 Task: Add Bigelow Decaf Green Tea to the cart.
Action: Mouse pressed left at (24, 156)
Screenshot: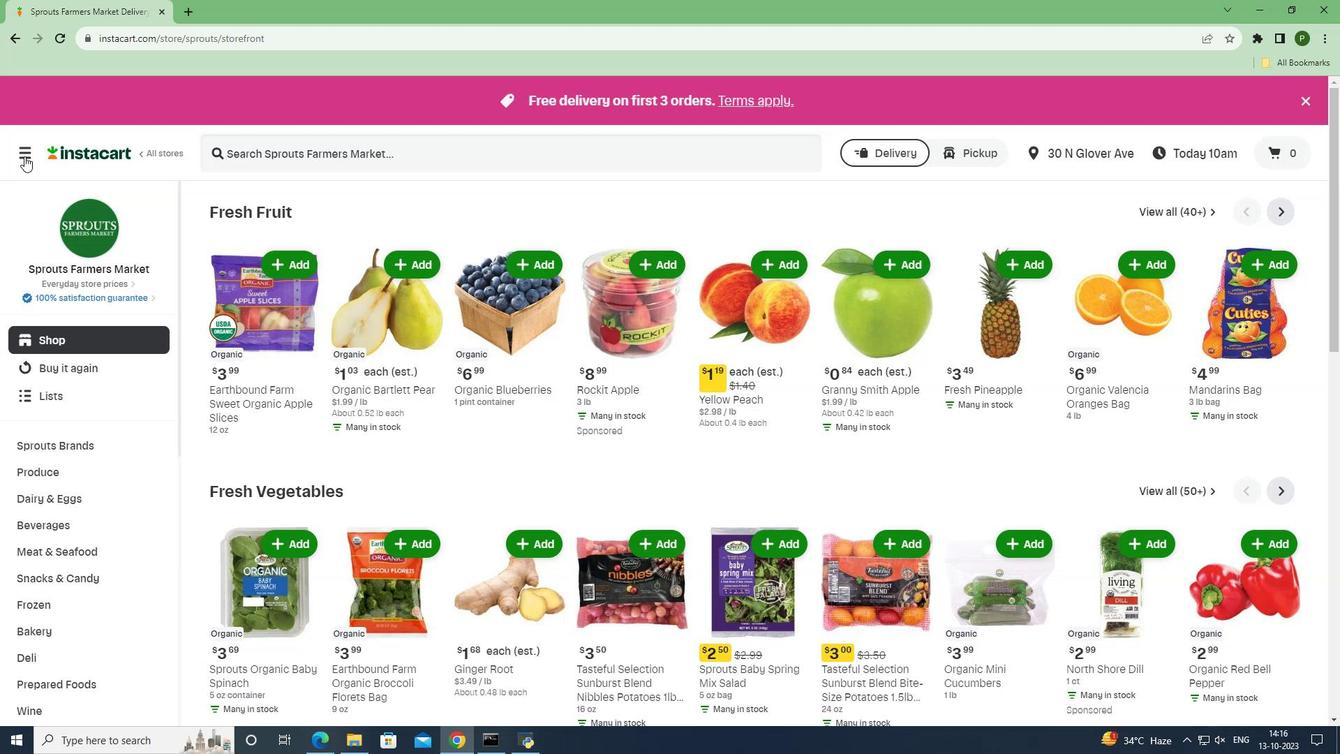 
Action: Mouse moved to (57, 375)
Screenshot: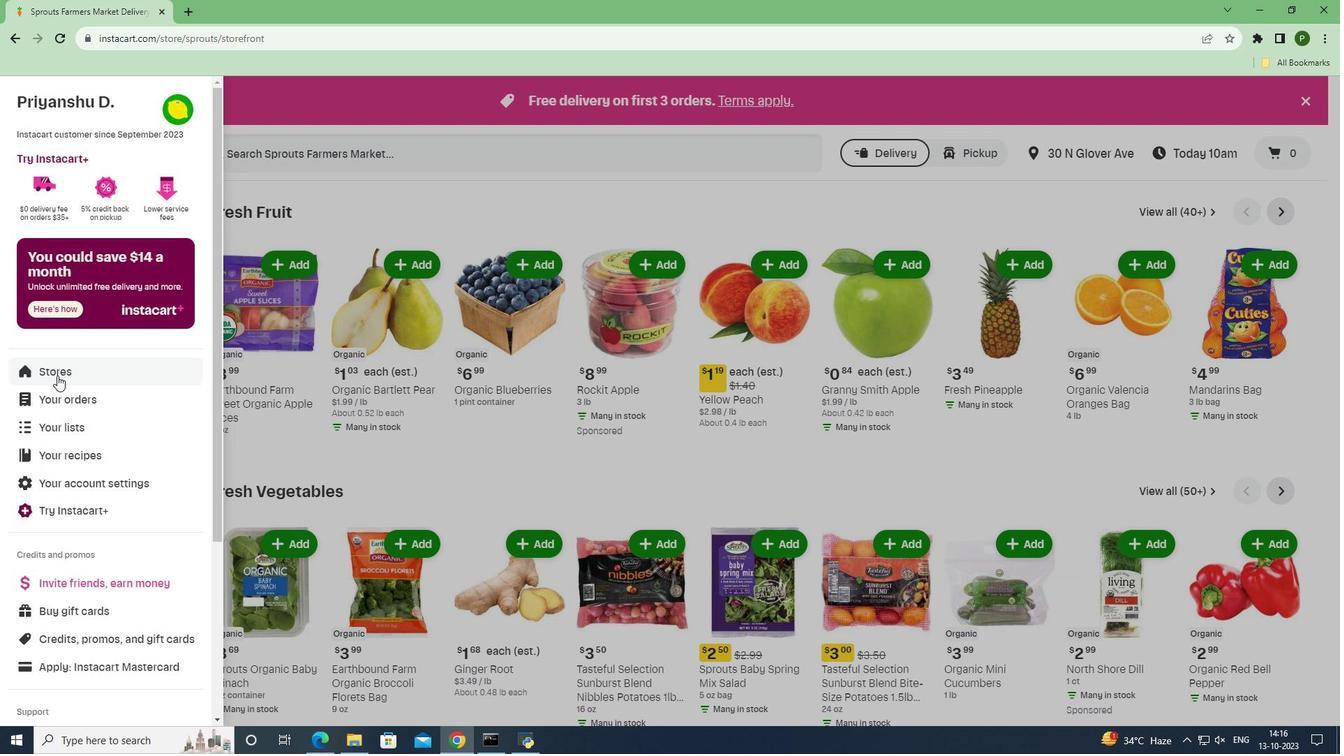 
Action: Mouse pressed left at (57, 375)
Screenshot: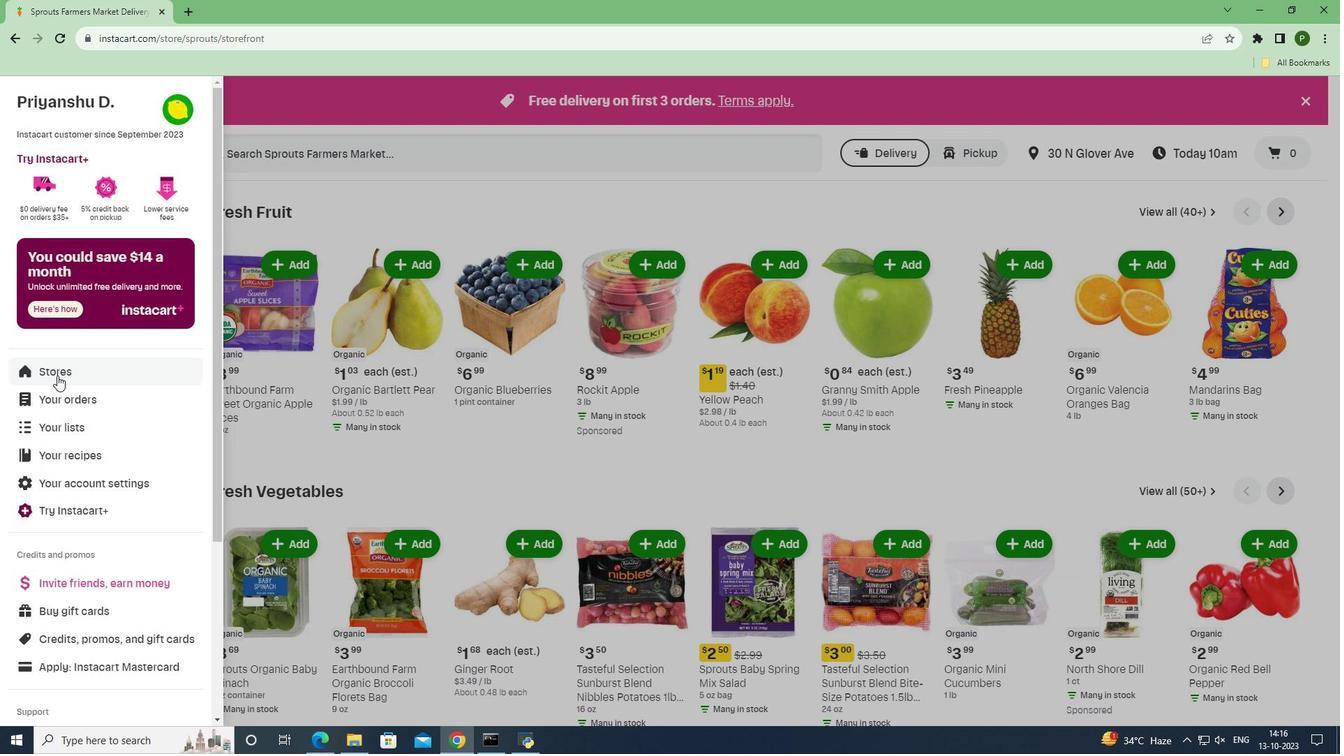 
Action: Mouse moved to (312, 161)
Screenshot: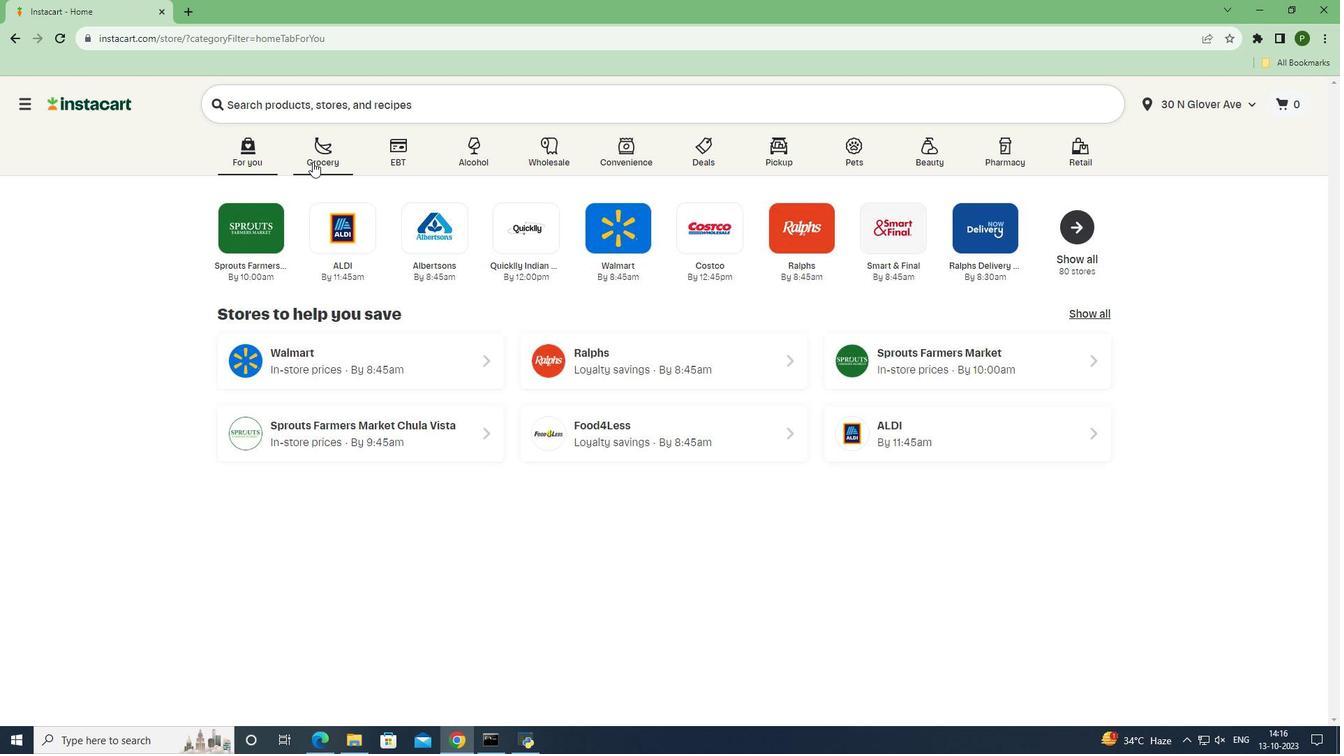 
Action: Mouse pressed left at (312, 161)
Screenshot: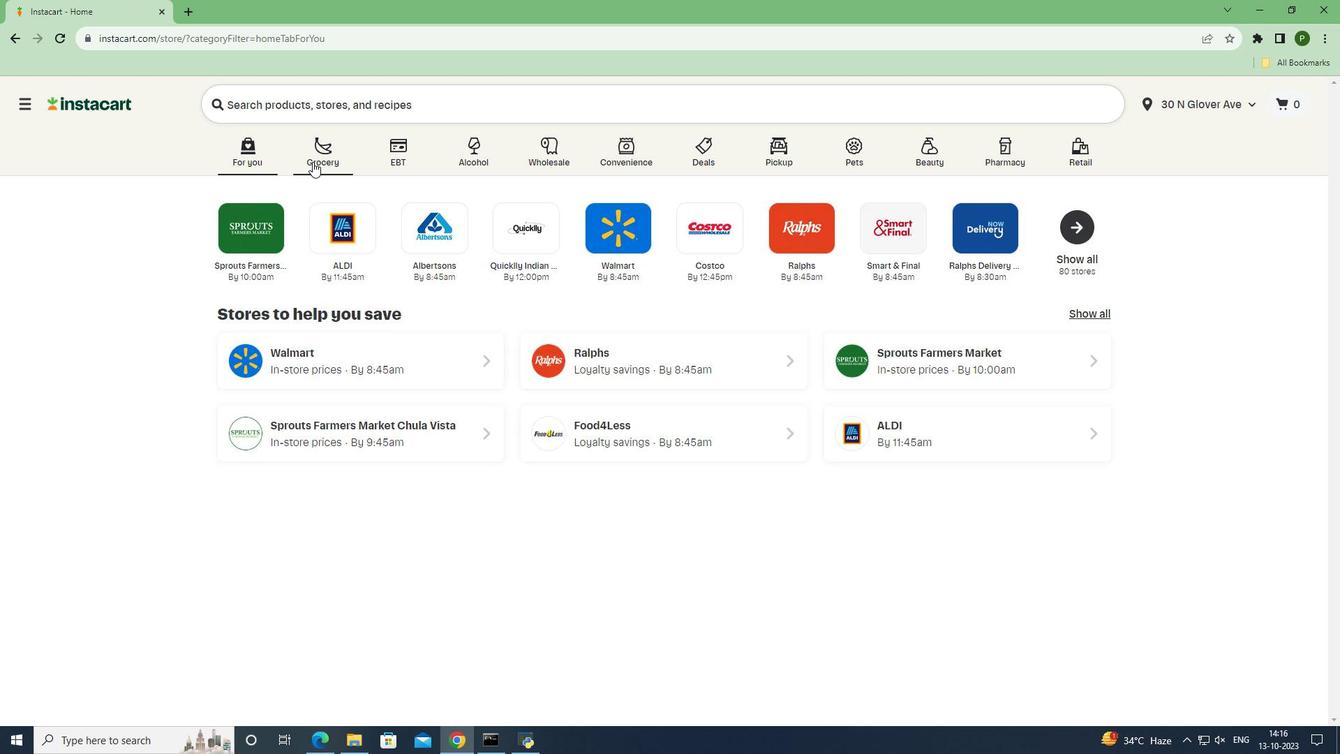 
Action: Mouse moved to (847, 338)
Screenshot: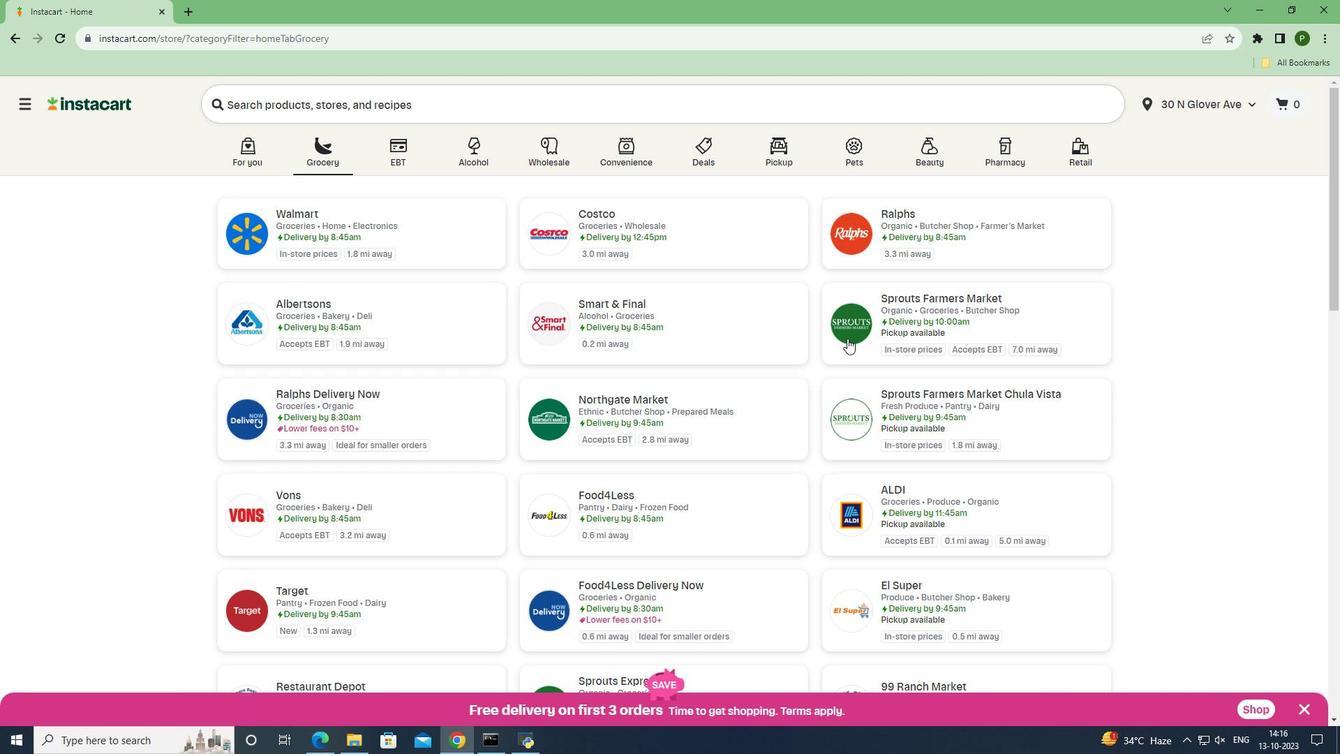 
Action: Mouse pressed left at (847, 338)
Screenshot: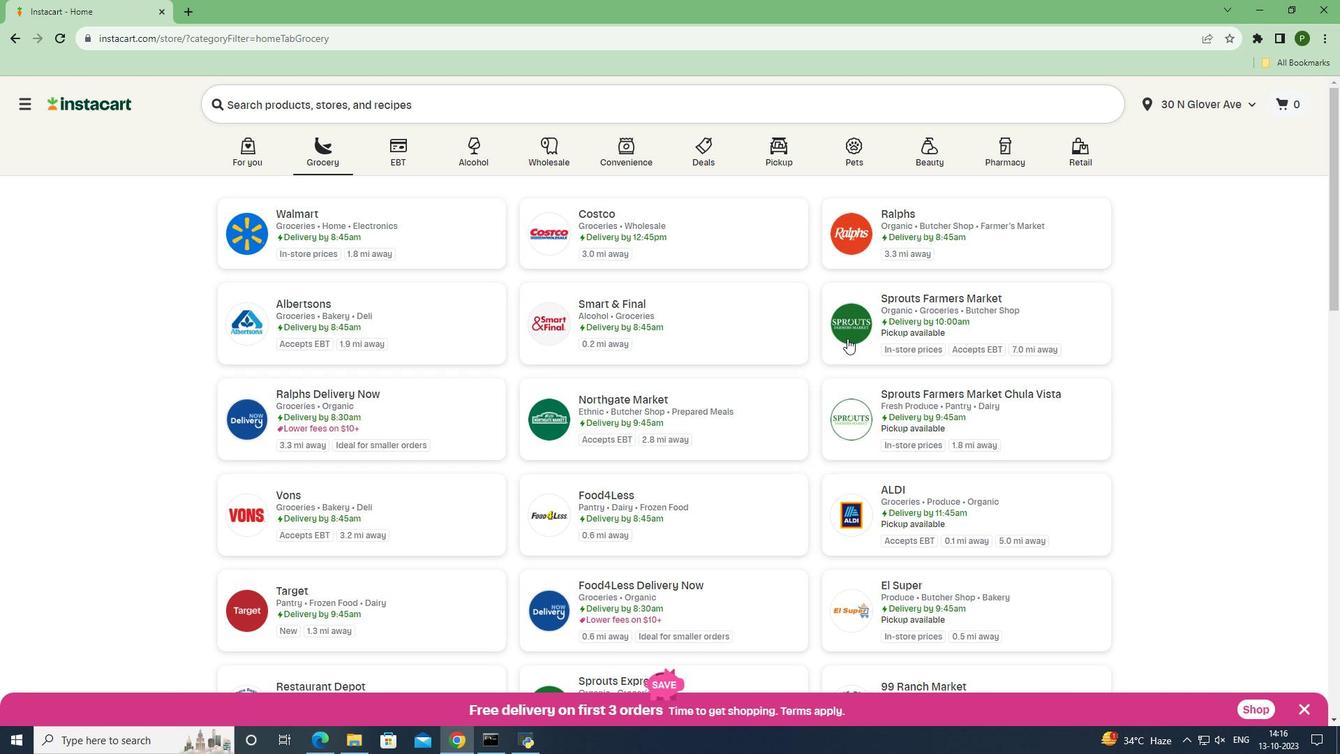 
Action: Mouse moved to (113, 526)
Screenshot: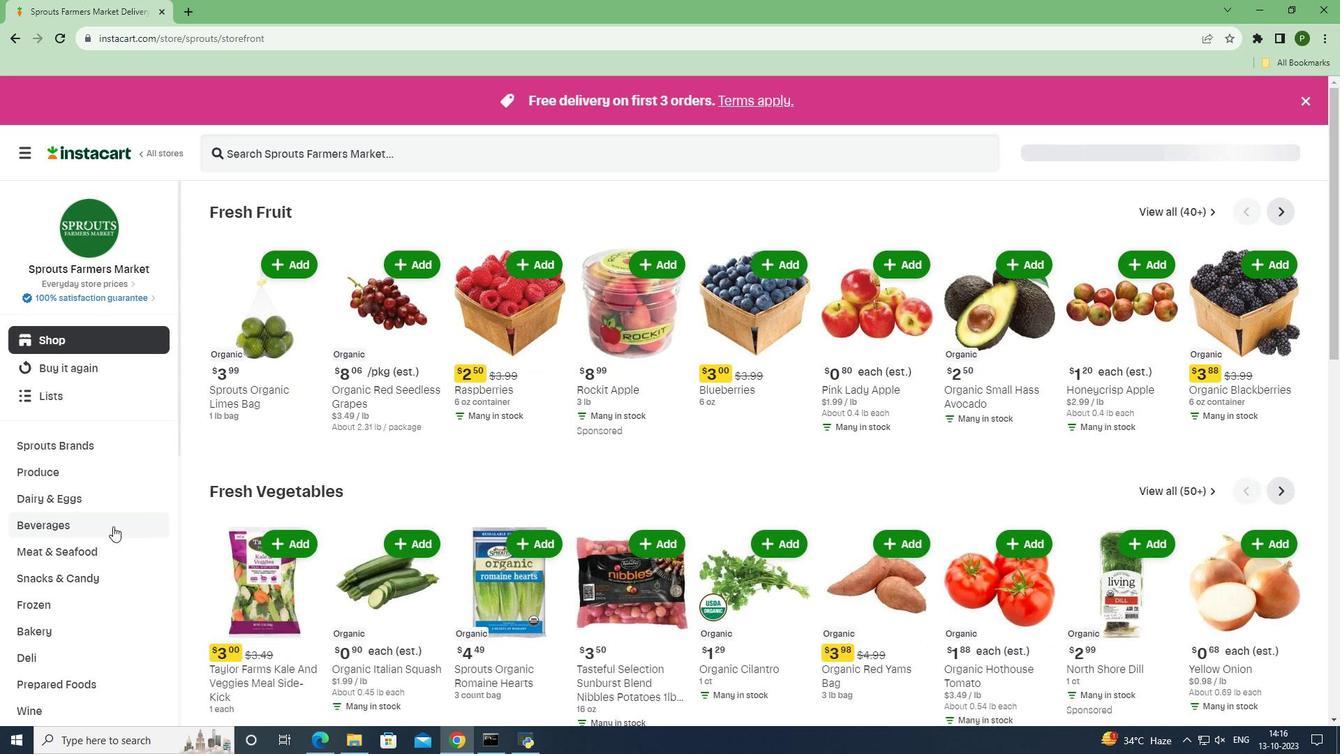 
Action: Mouse pressed left at (113, 526)
Screenshot: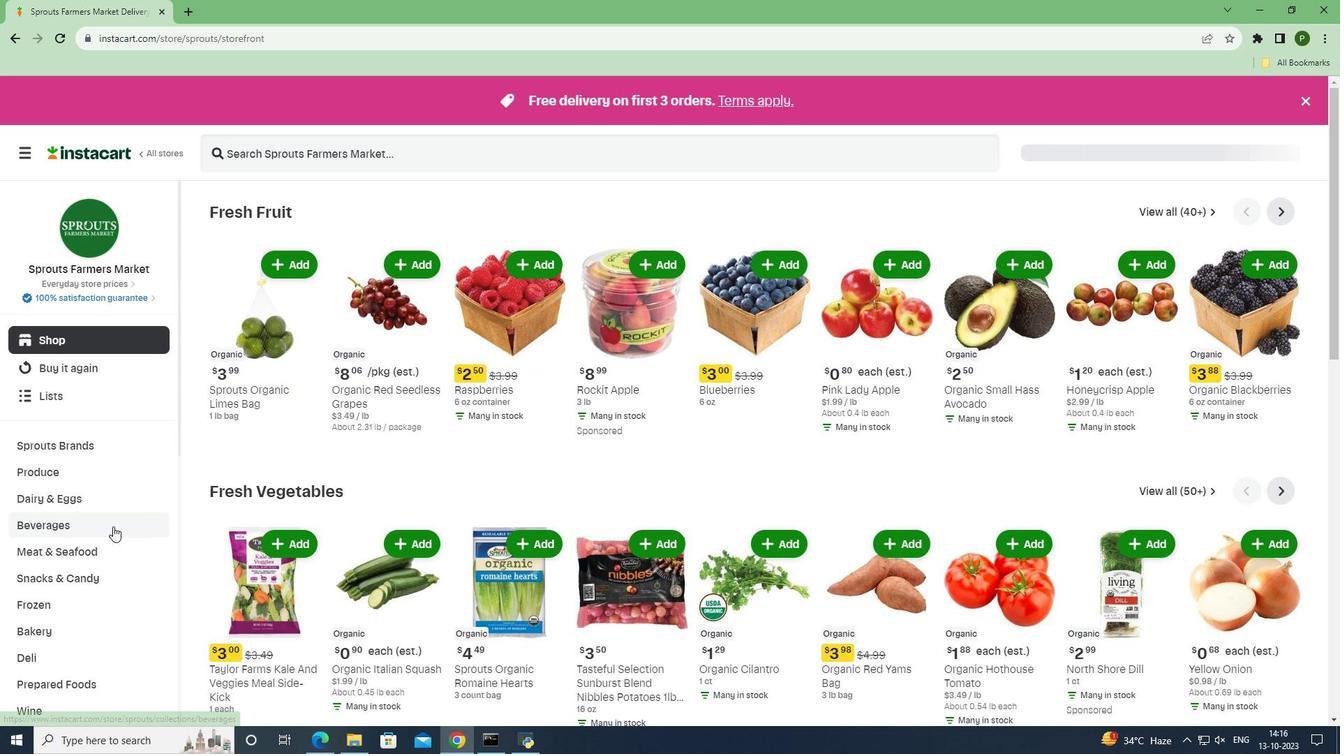 
Action: Mouse moved to (1207, 399)
Screenshot: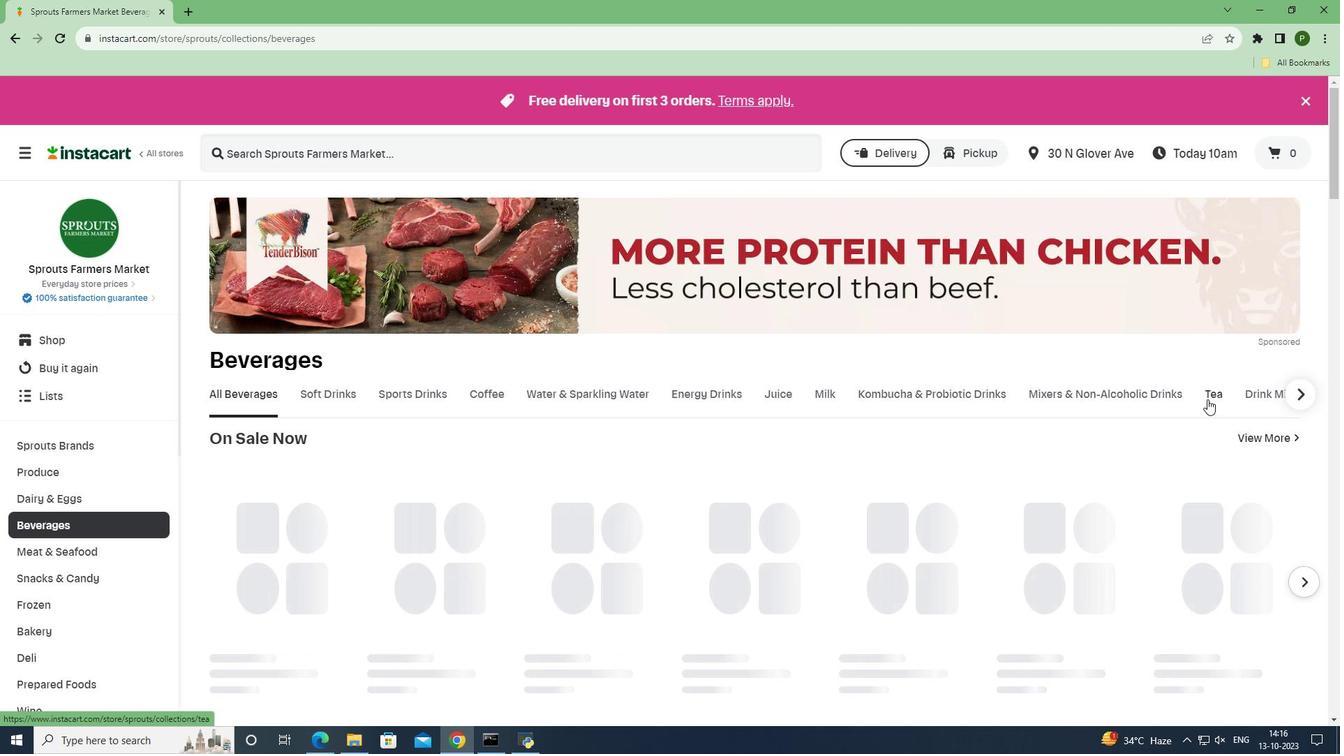 
Action: Mouse pressed left at (1207, 399)
Screenshot: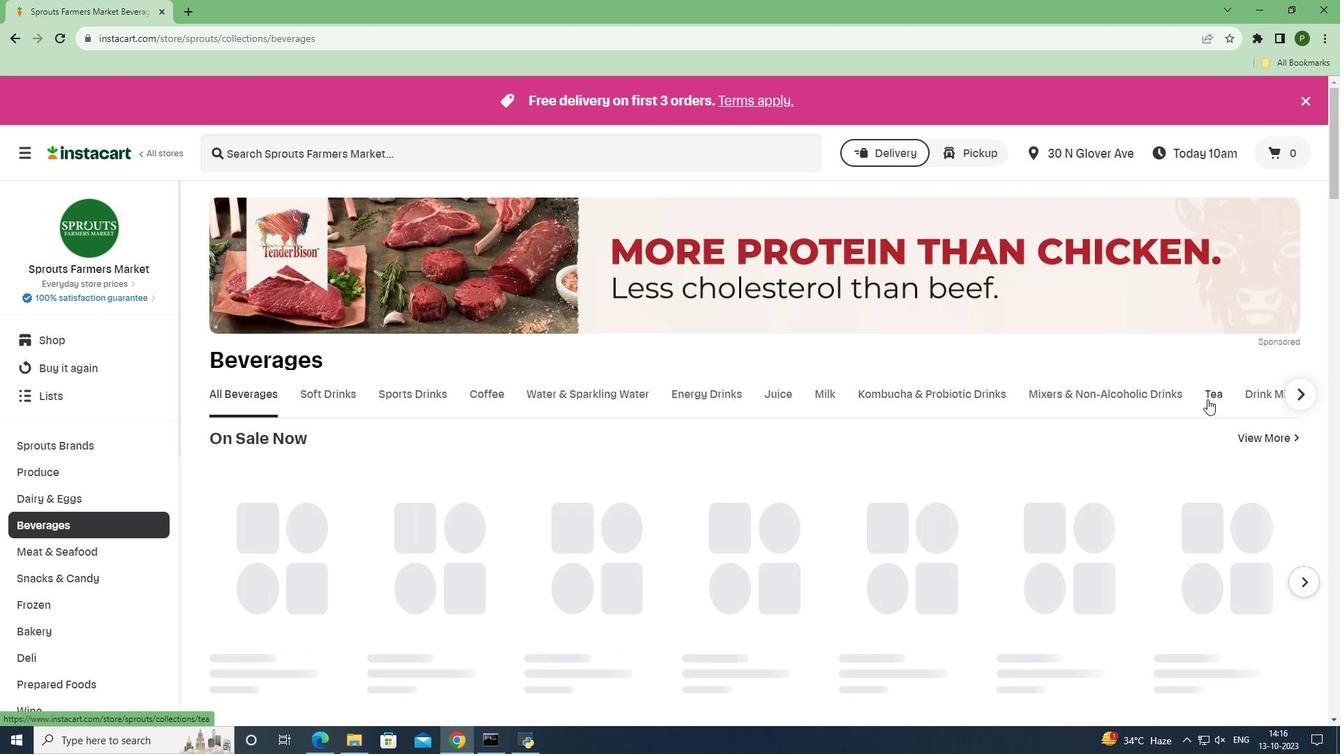 
Action: Mouse moved to (387, 154)
Screenshot: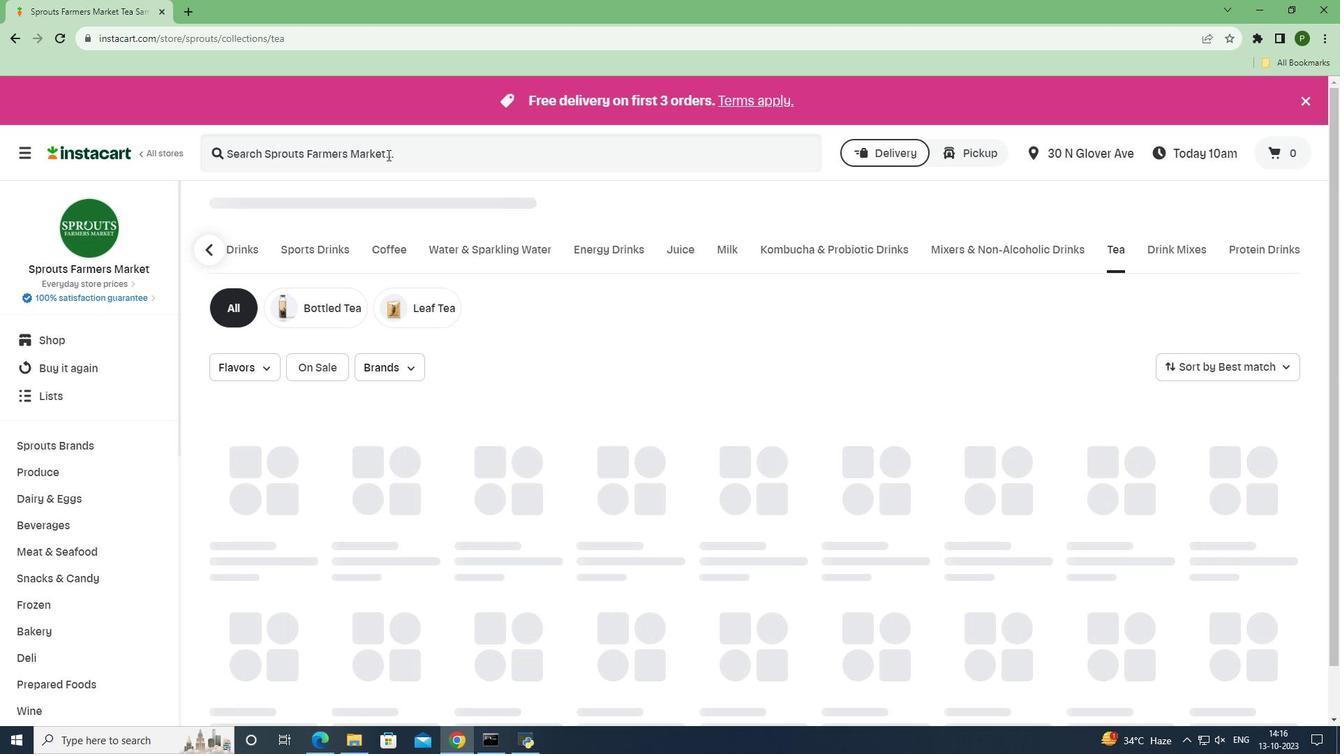 
Action: Mouse pressed left at (387, 154)
Screenshot: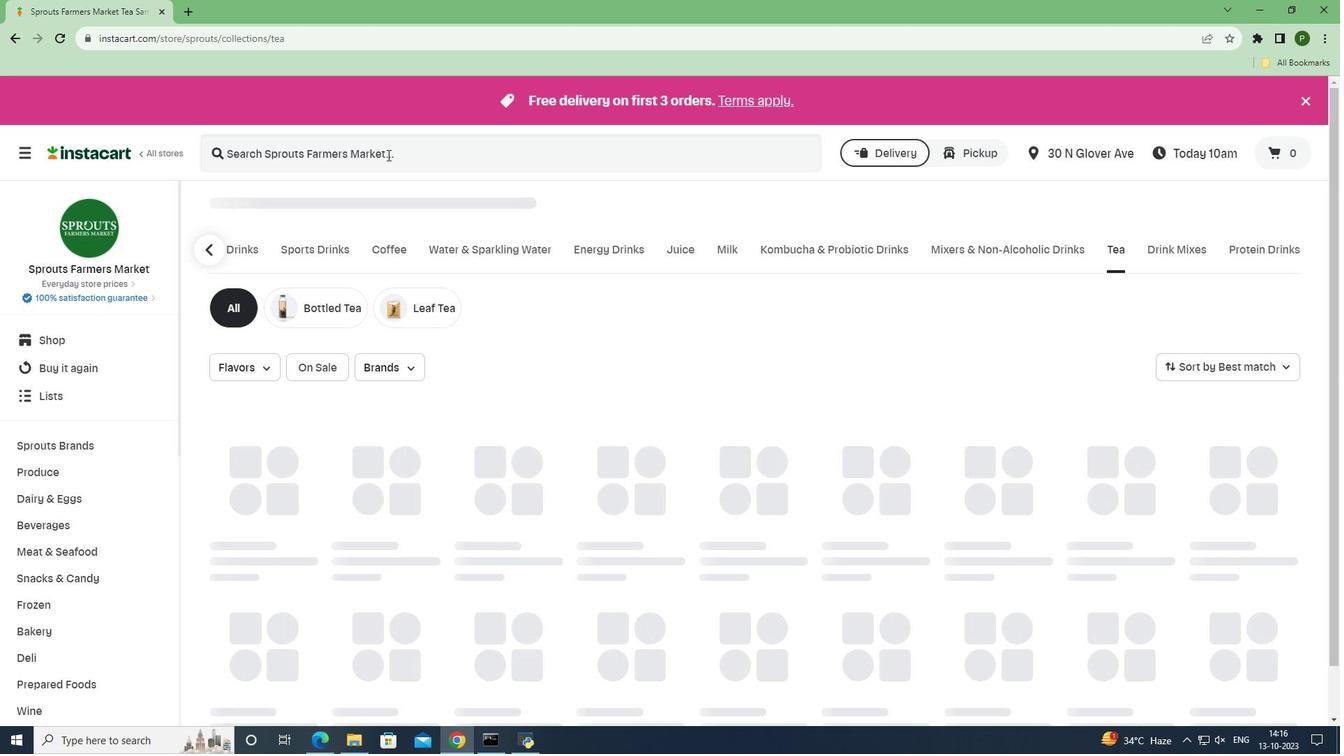 
Action: Key pressed <Key.caps_lock>B<Key.caps_lock>igelow<Key.space><Key.caps_lock>D<Key.caps_lock>ecaf<Key.space><Key.caps_lock>G<Key.caps_lock>reen<Key.space><Key.caps_lock>T<Key.caps_lock>ea<Key.space><Key.enter>
Screenshot: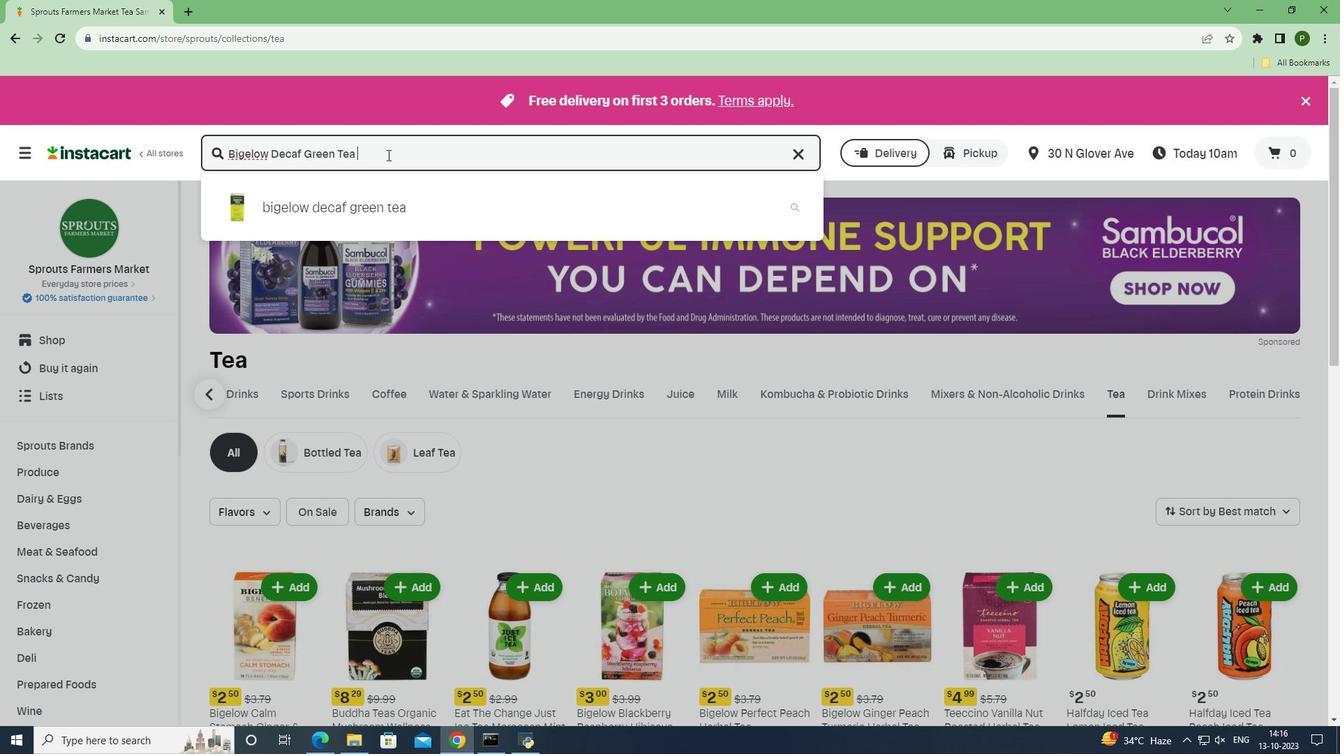 
Action: Mouse moved to (501, 454)
Screenshot: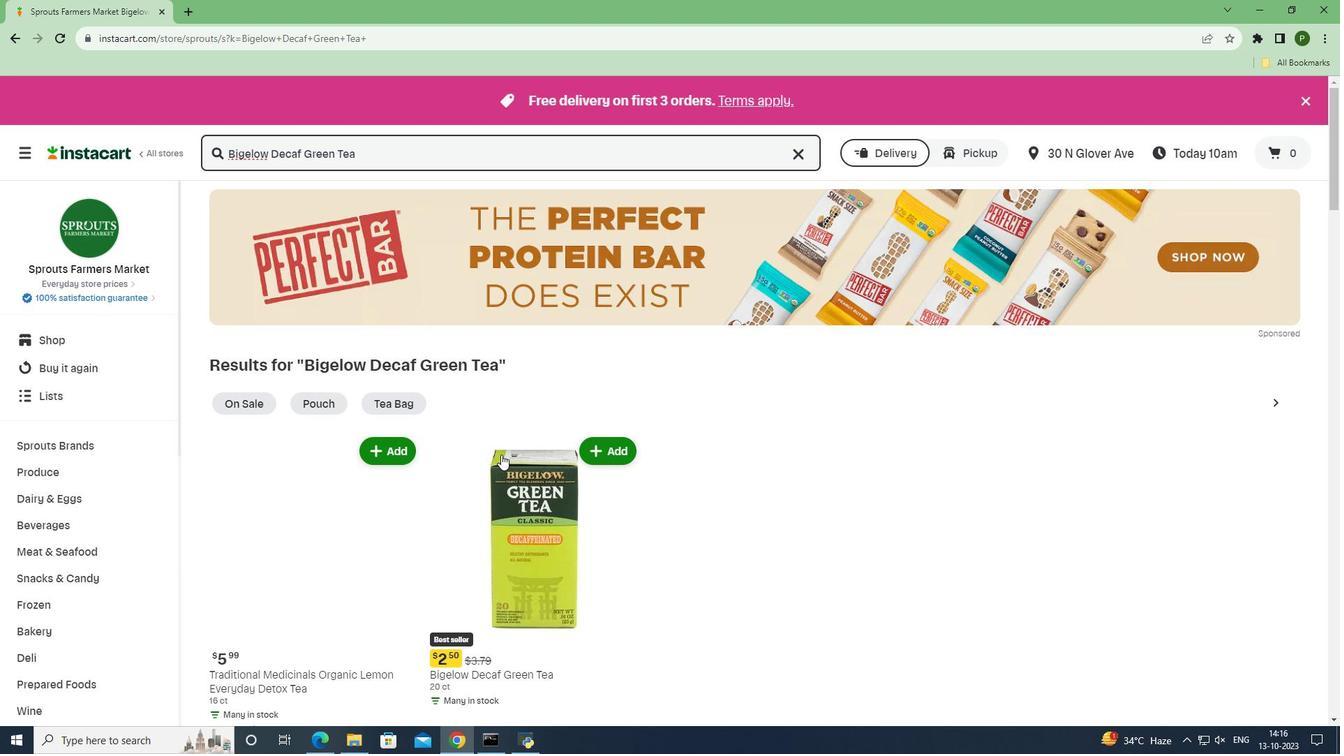 
Action: Mouse scrolled (501, 453) with delta (0, 0)
Screenshot: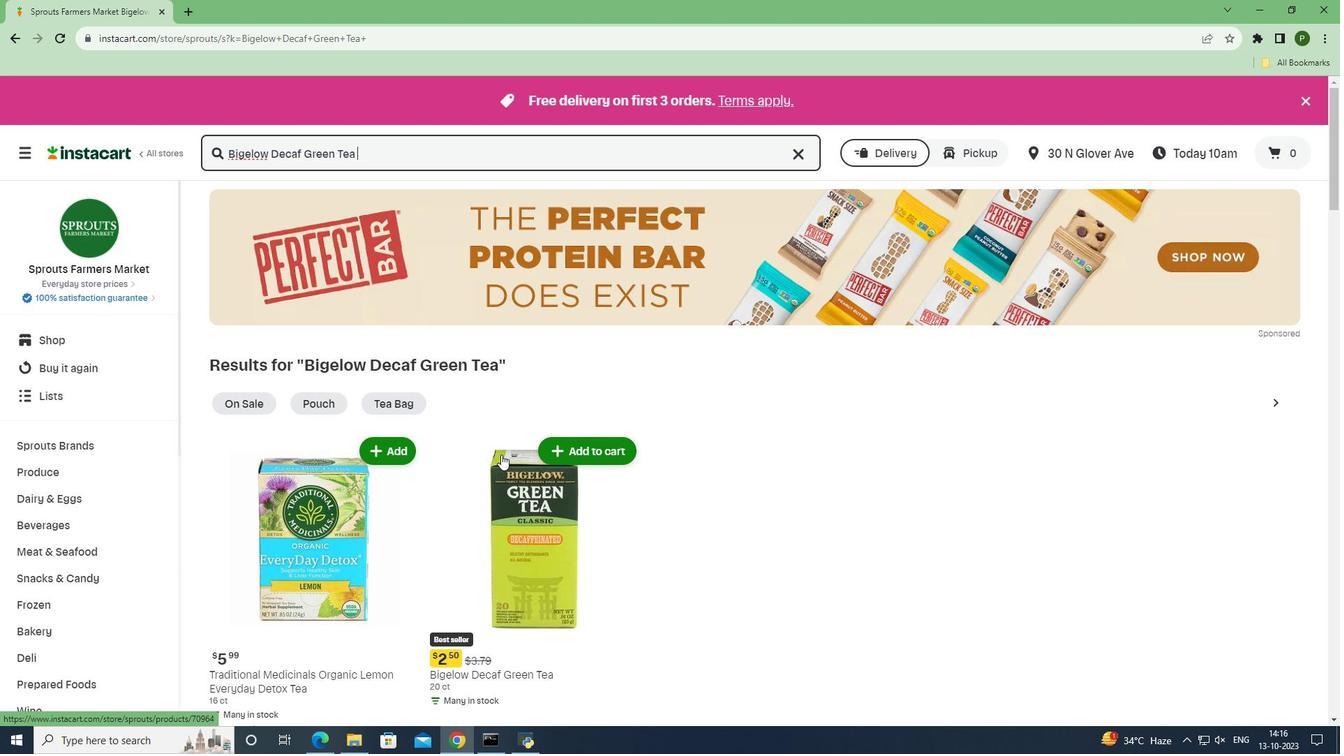
Action: Mouse moved to (595, 387)
Screenshot: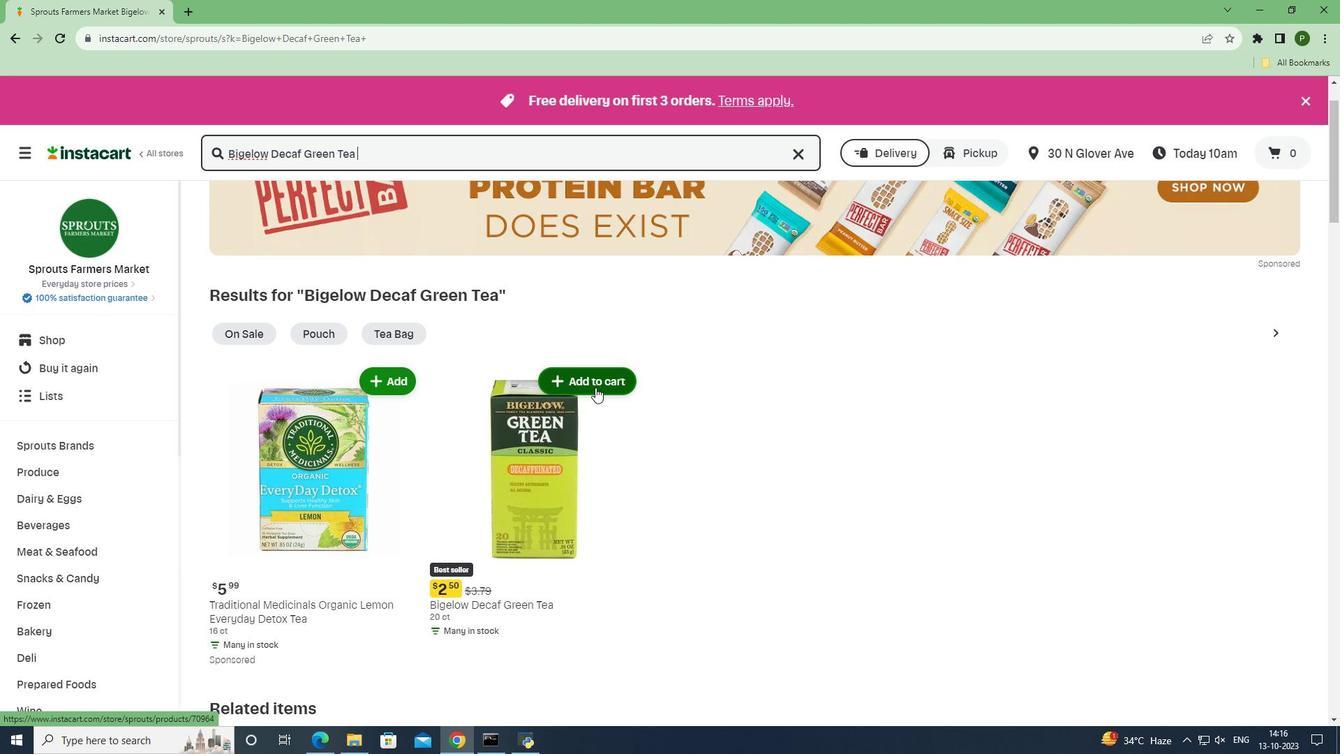 
Action: Mouse pressed left at (595, 387)
Screenshot: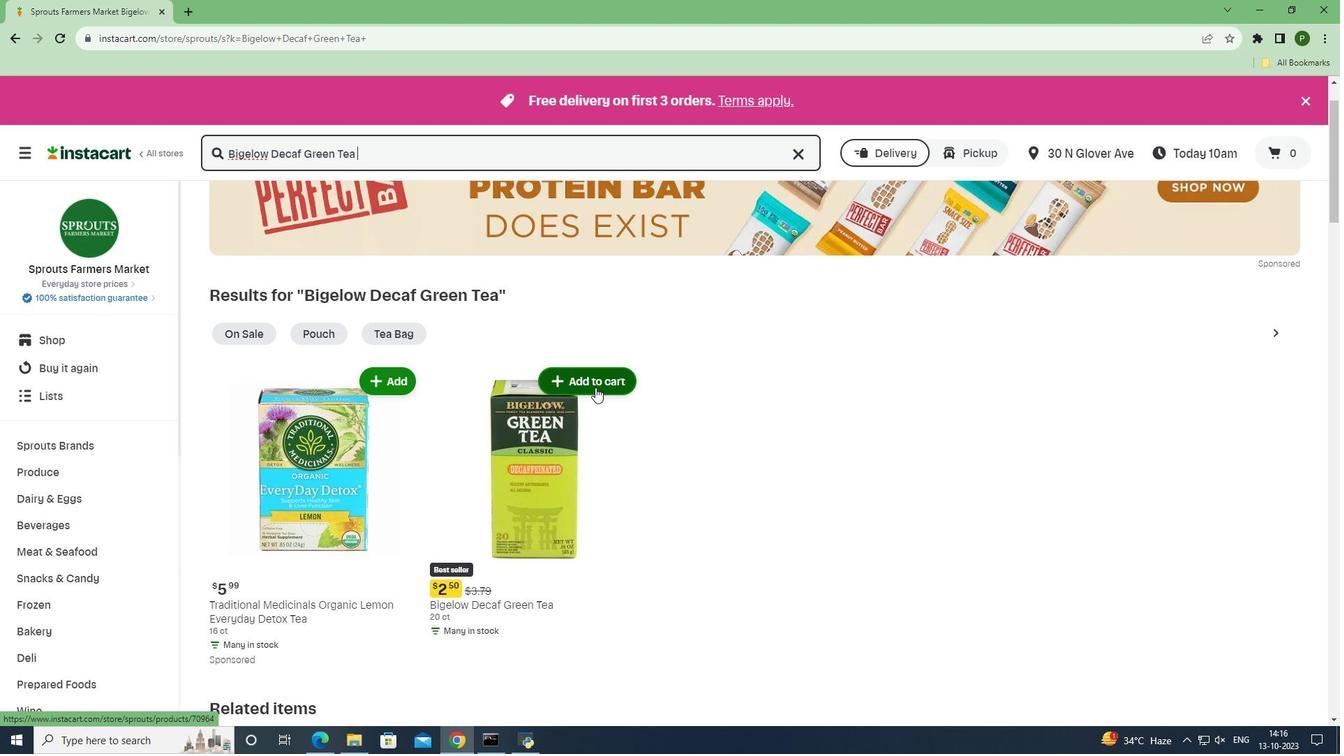 
Action: Mouse moved to (631, 449)
Screenshot: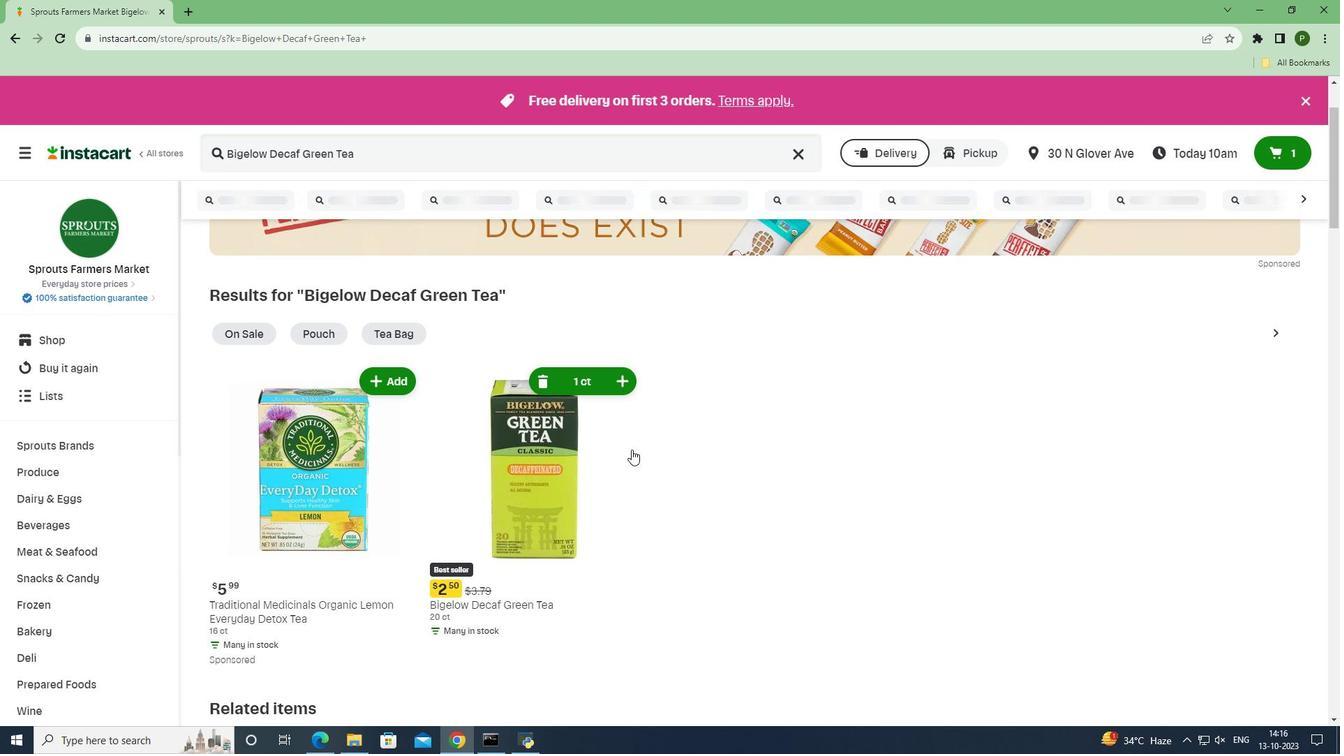 
